 Task: Create a section Escape Velocity and in the section, add a milestone Email Marketing Automation in the project XcelTech.
Action: Mouse moved to (61, 359)
Screenshot: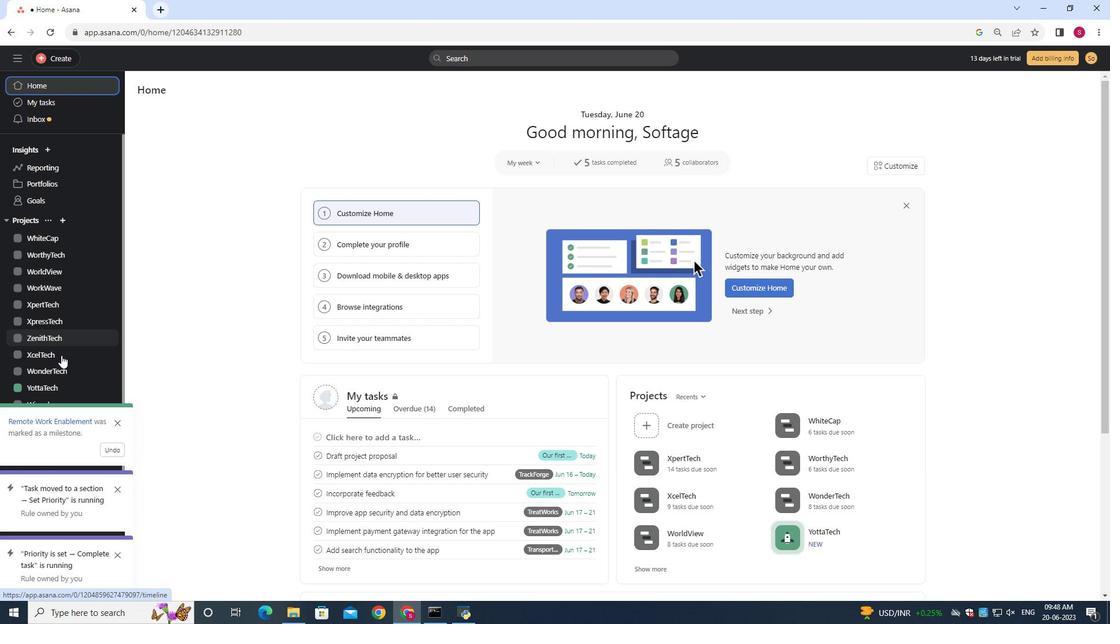 
Action: Mouse pressed left at (61, 359)
Screenshot: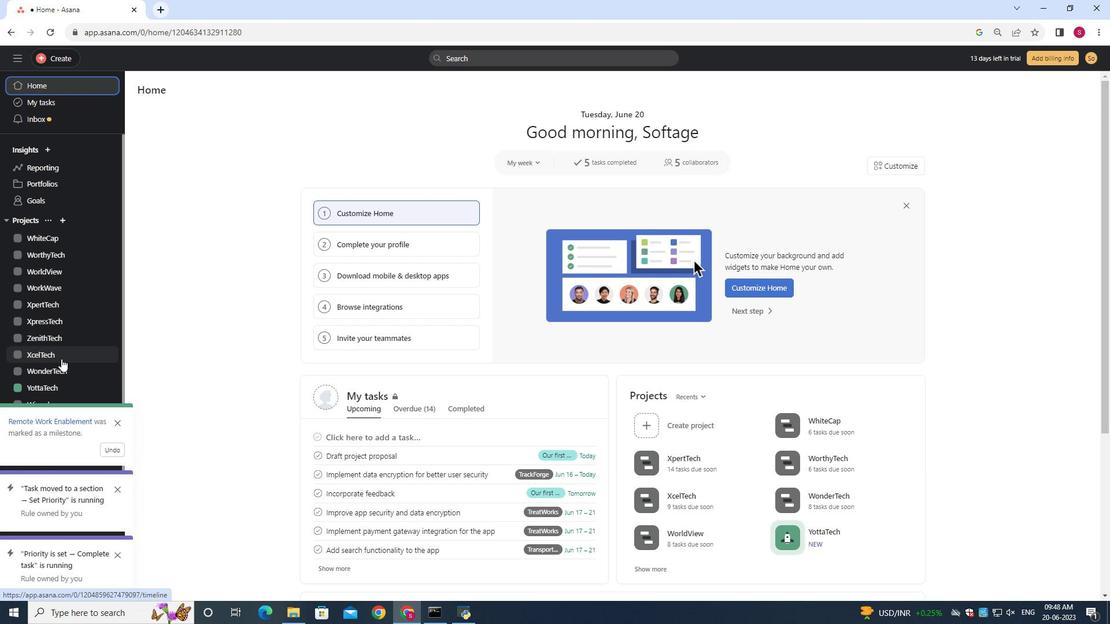 
Action: Mouse moved to (190, 143)
Screenshot: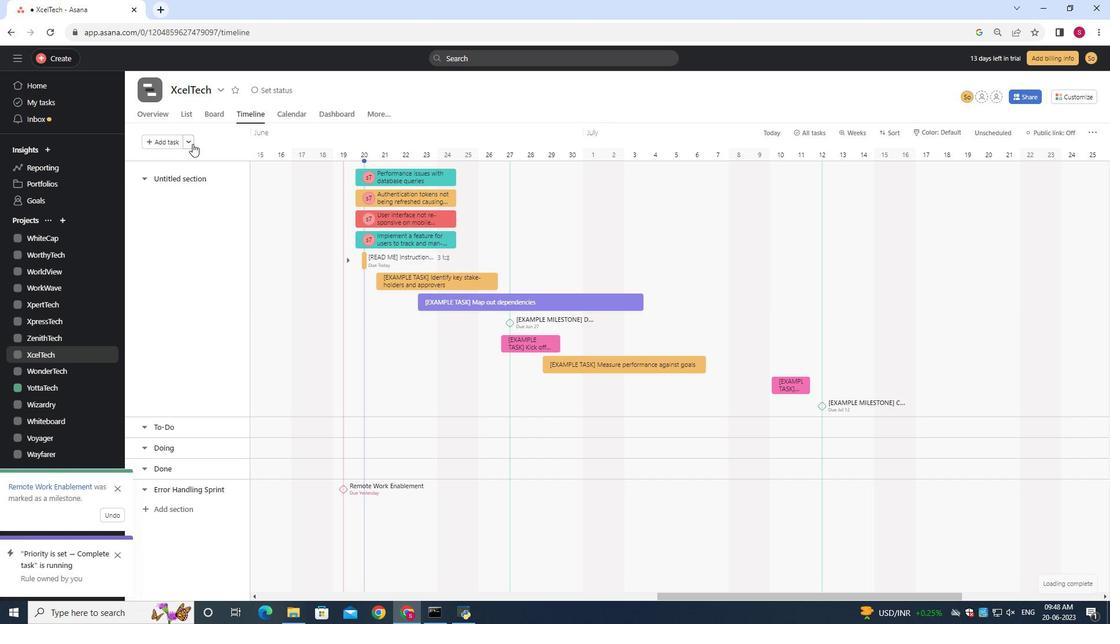 
Action: Mouse pressed left at (190, 143)
Screenshot: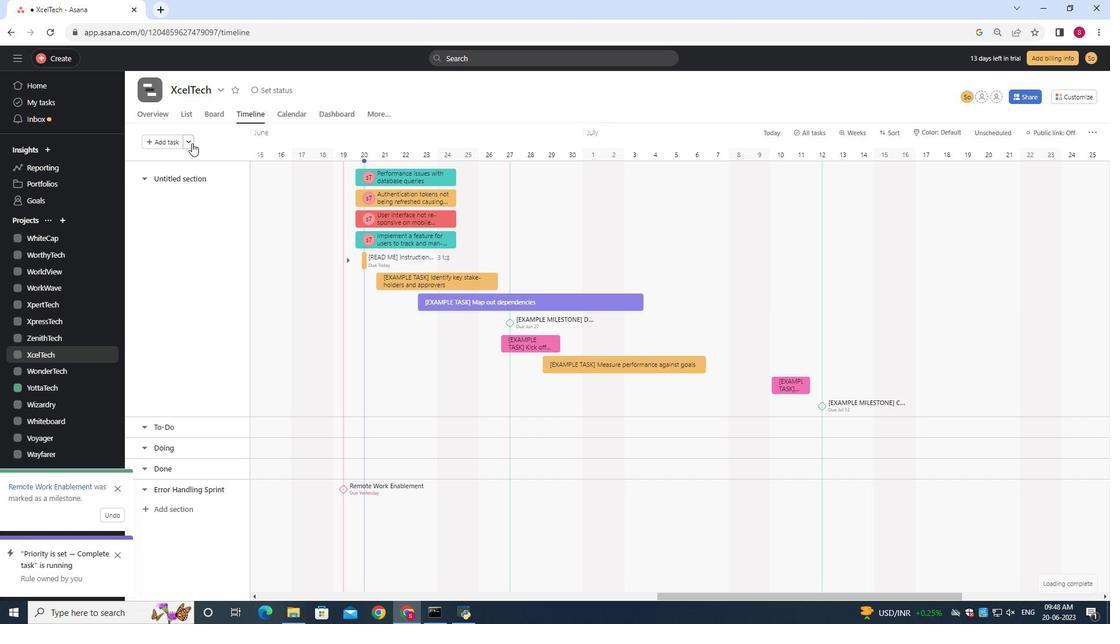 
Action: Mouse moved to (217, 163)
Screenshot: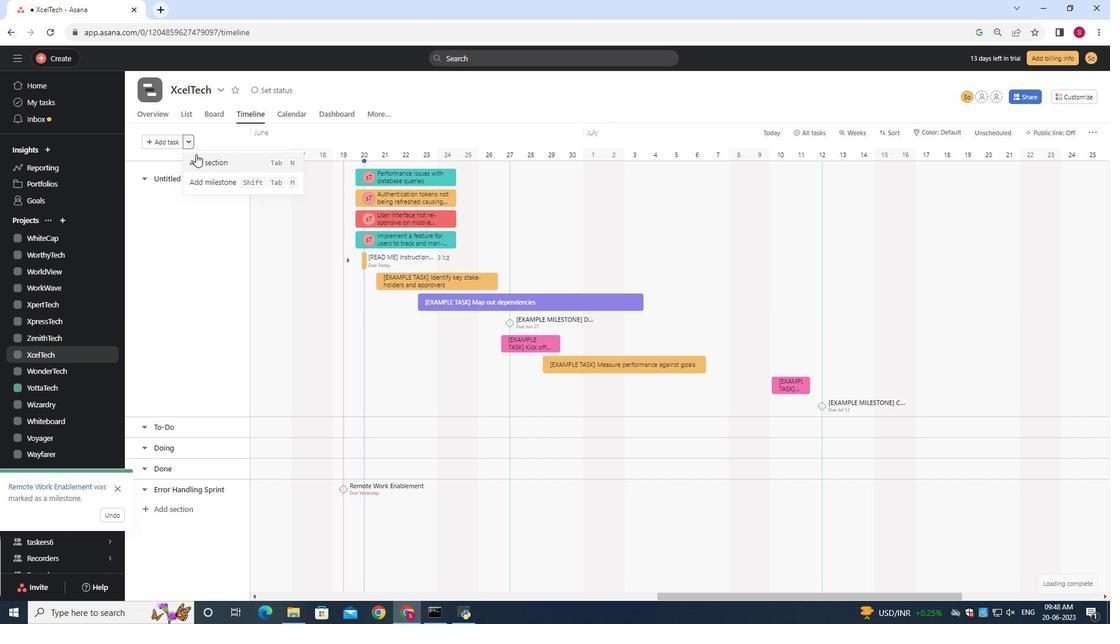 
Action: Mouse pressed left at (217, 163)
Screenshot: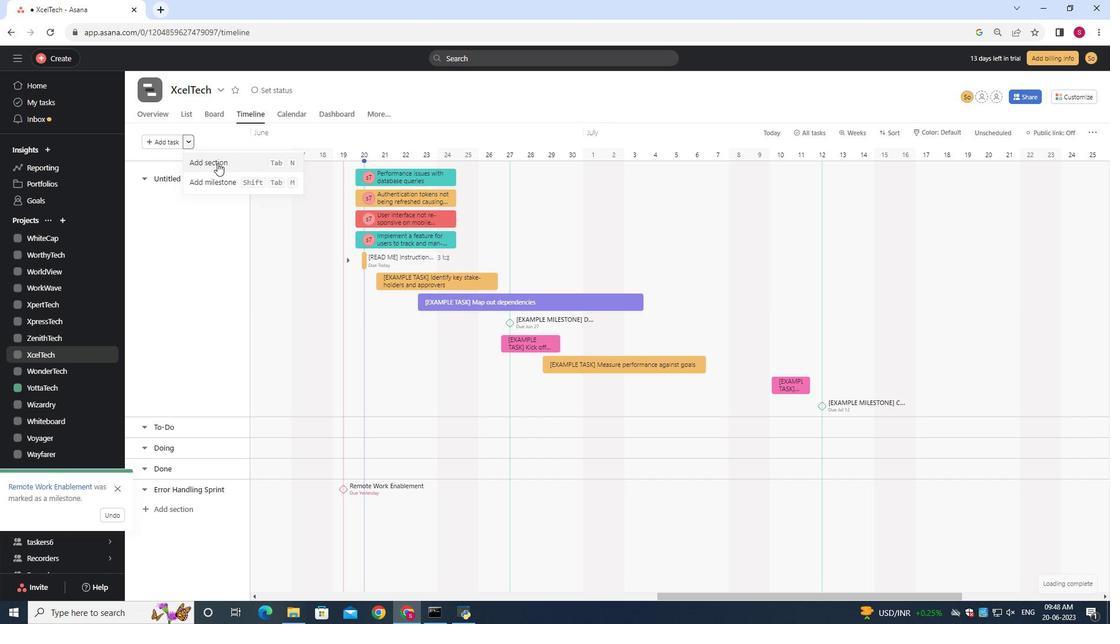 
Action: Mouse moved to (218, 163)
Screenshot: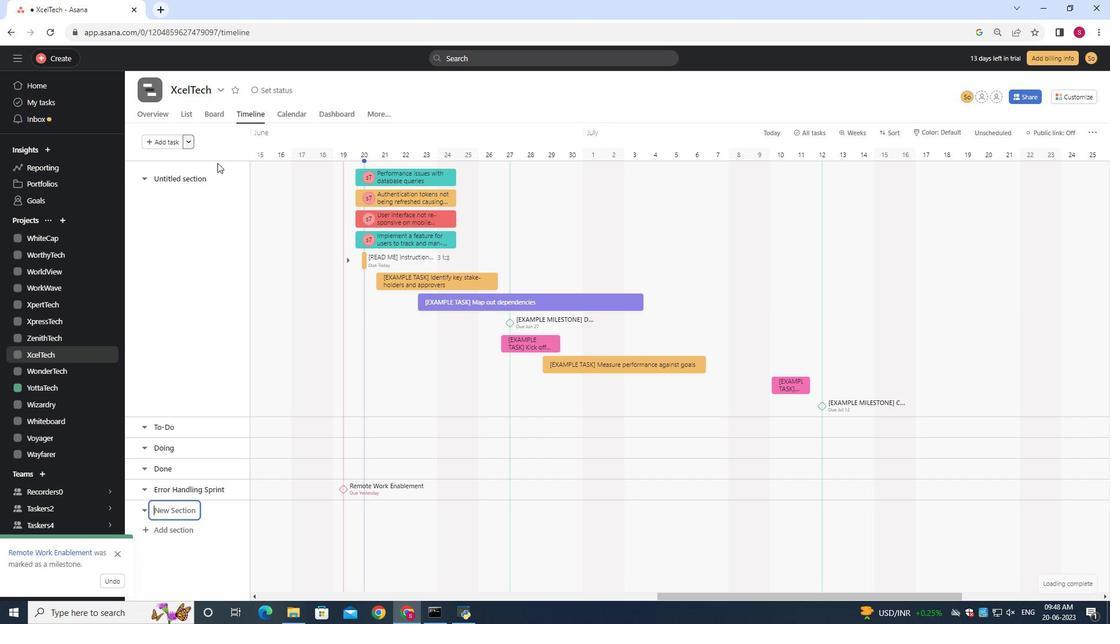 
Action: Key pressed <Key.shift><Key.shift><Key.shift><Key.shift>Escape<Key.space><Key.shift>Velocity
Screenshot: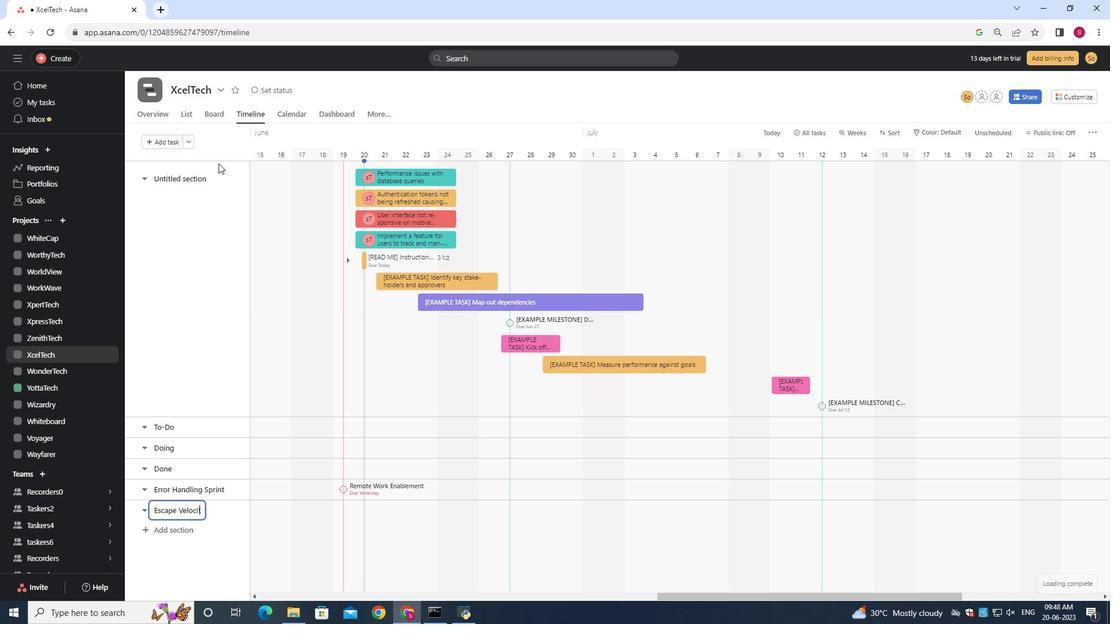 
Action: Mouse moved to (270, 518)
Screenshot: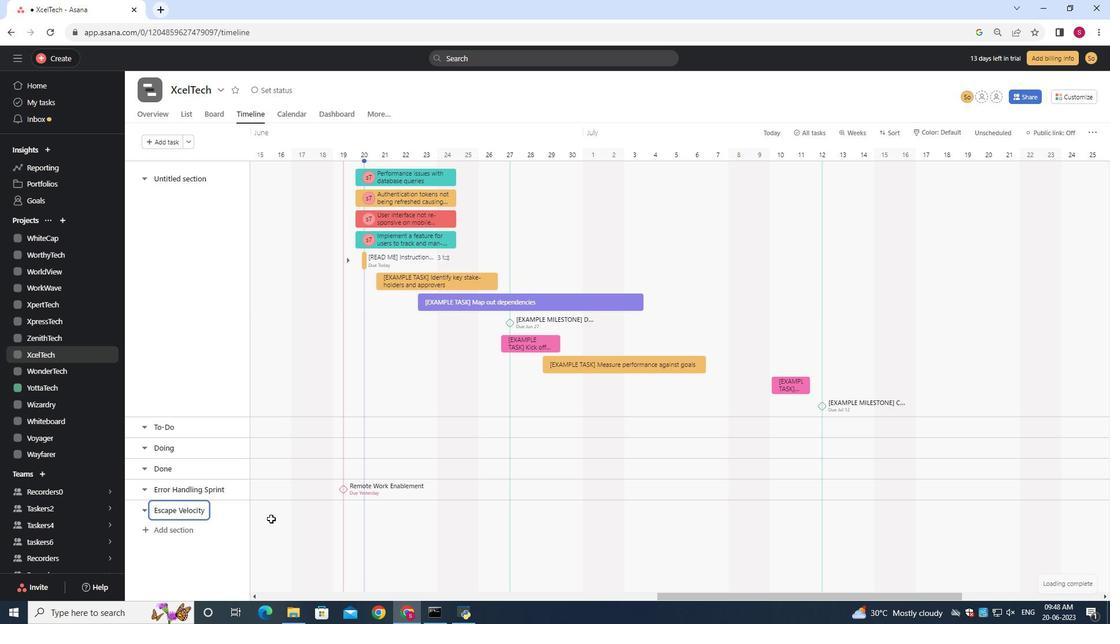 
Action: Mouse pressed left at (270, 518)
Screenshot: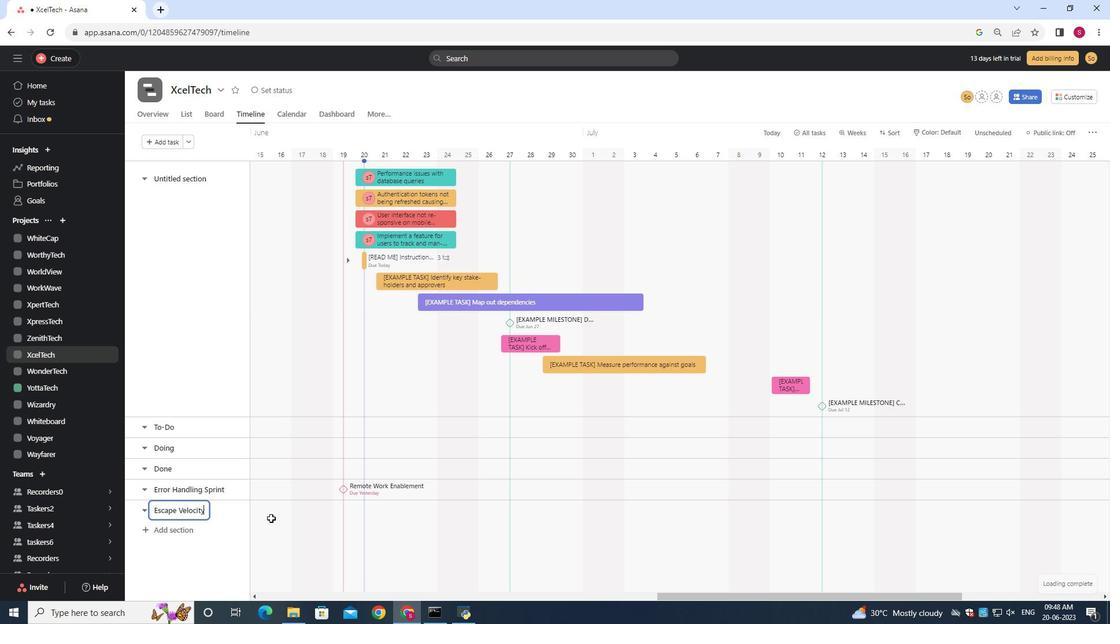 
Action: Mouse moved to (270, 518)
Screenshot: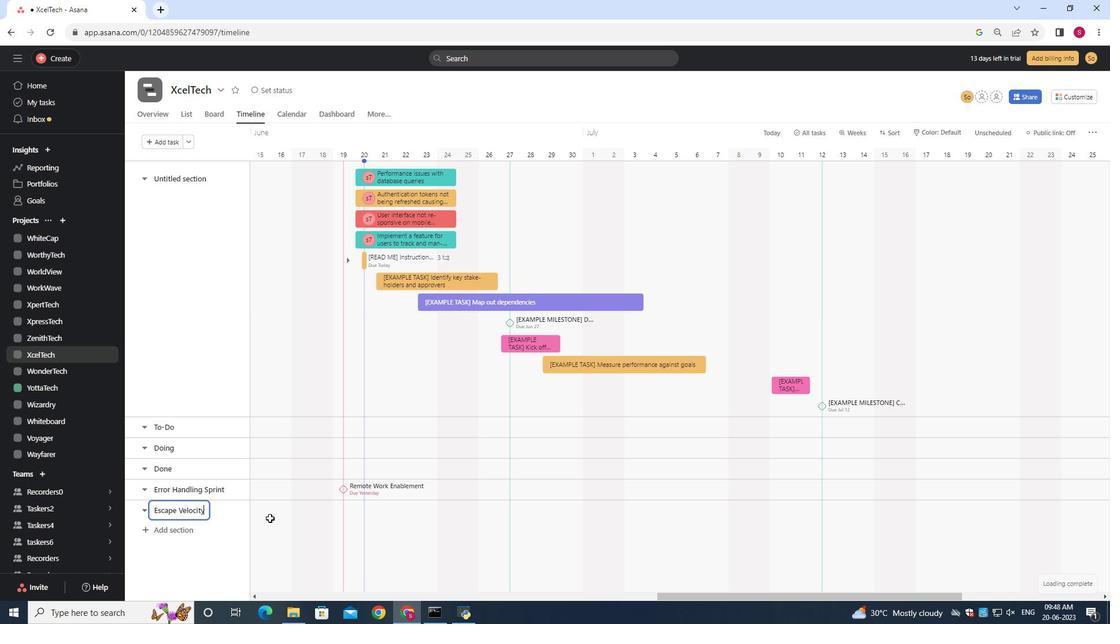 
Action: Key pressed <Key.shift><Key.shift><Key.shift><Key.shift><Key.shift><Key.shift><Key.shift><Key.shift><Key.shift>Email<Key.space><Key.shift>Marketing<Key.space><Key.shift>Automation
Screenshot: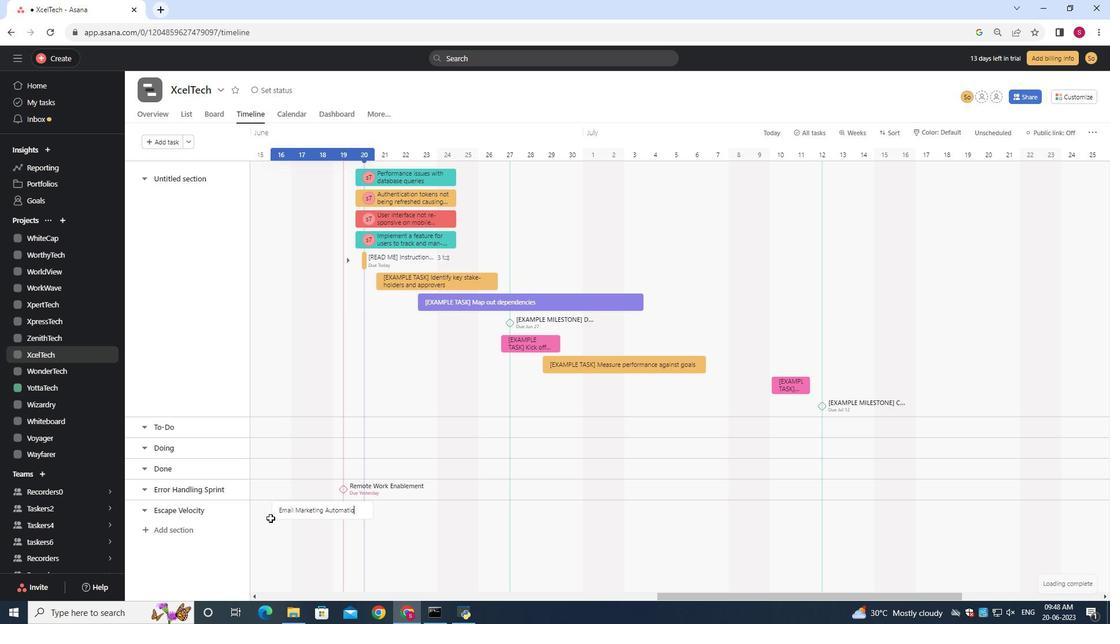 
Action: Mouse moved to (305, 512)
Screenshot: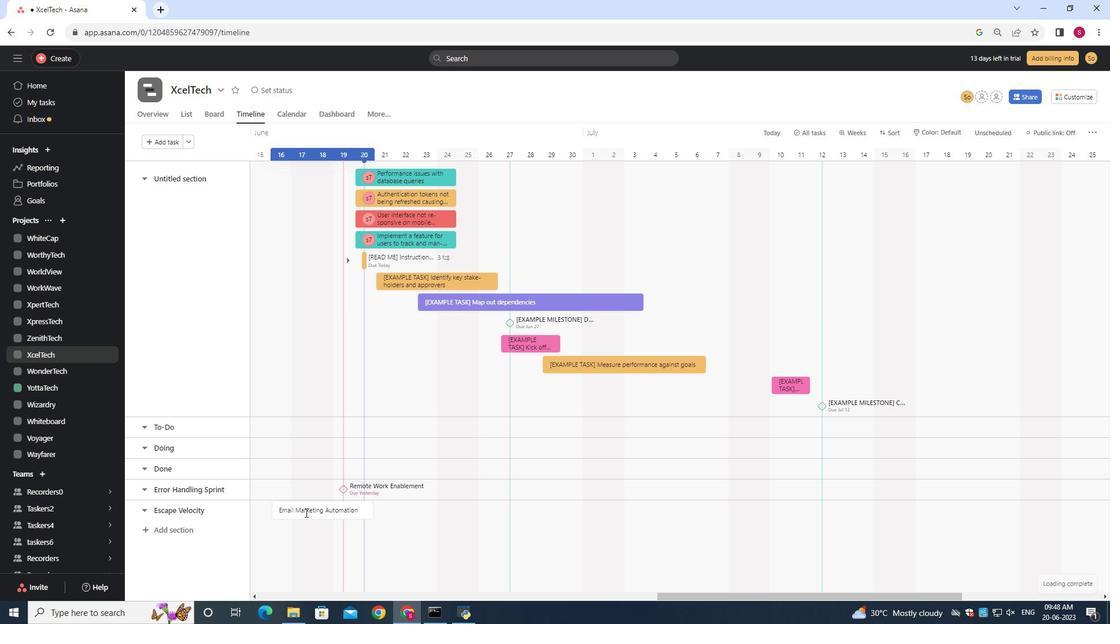 
Action: Mouse pressed right at (305, 512)
Screenshot: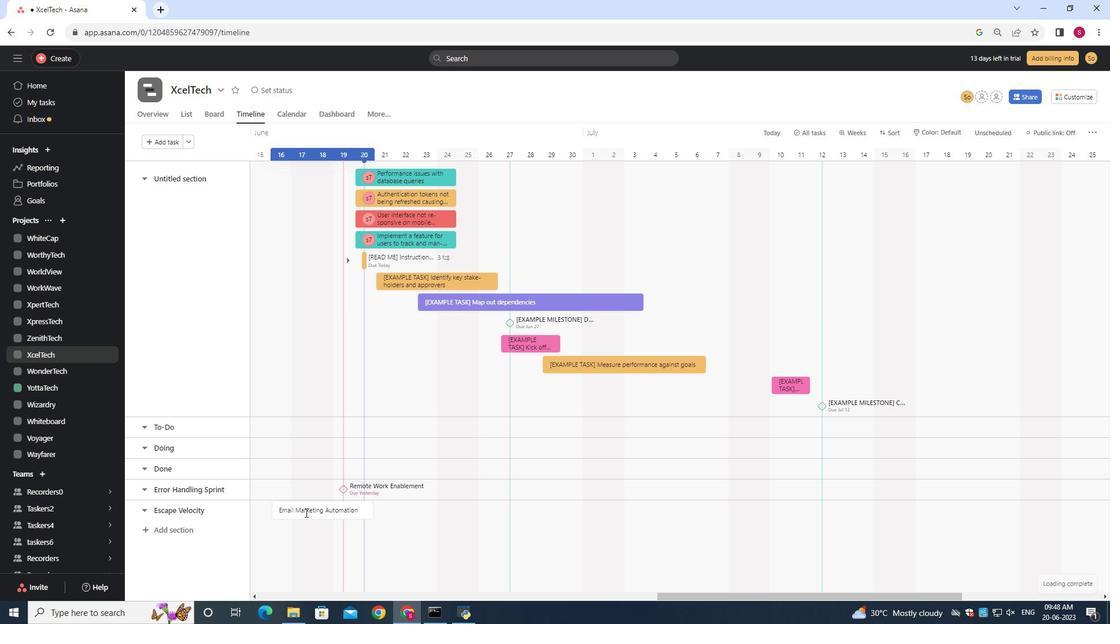 
Action: Mouse moved to (333, 461)
Screenshot: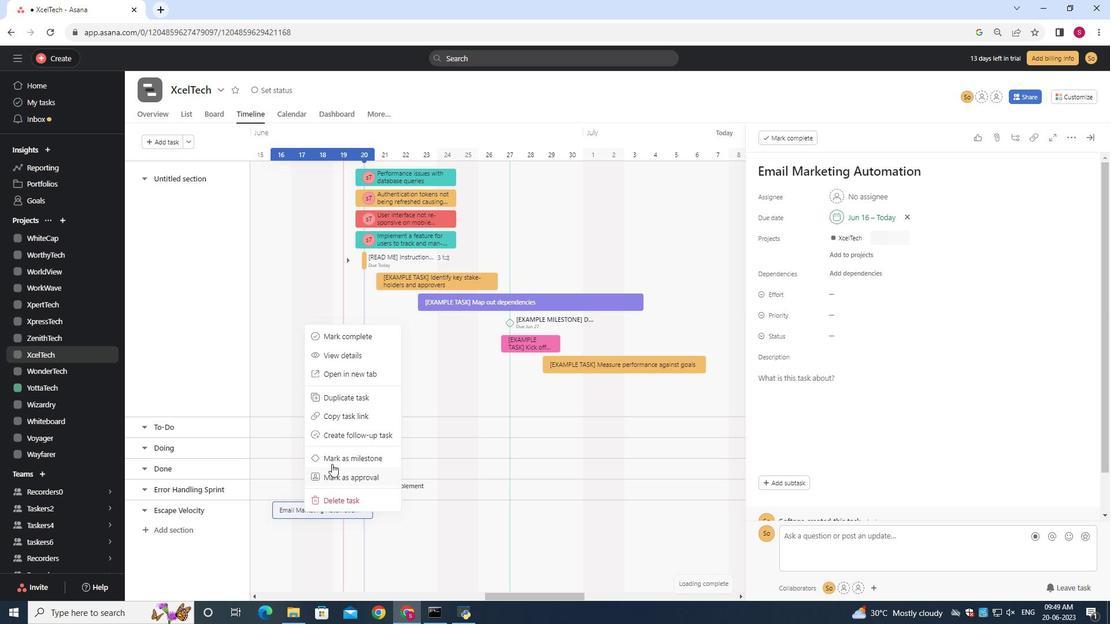 
Action: Mouse pressed left at (333, 461)
Screenshot: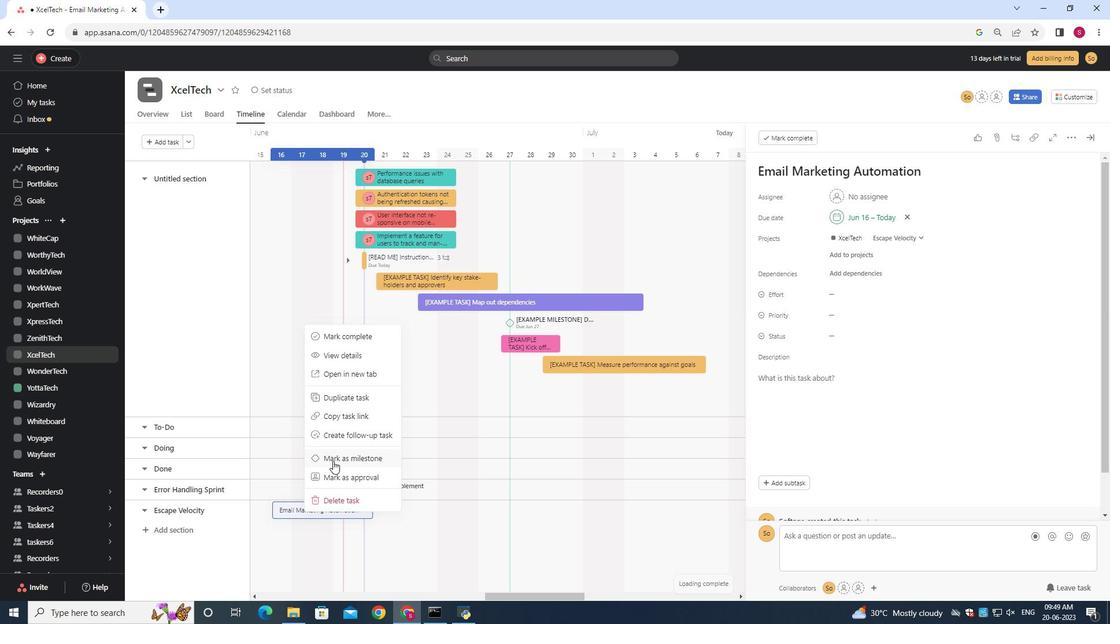 
Action: Mouse moved to (333, 461)
Screenshot: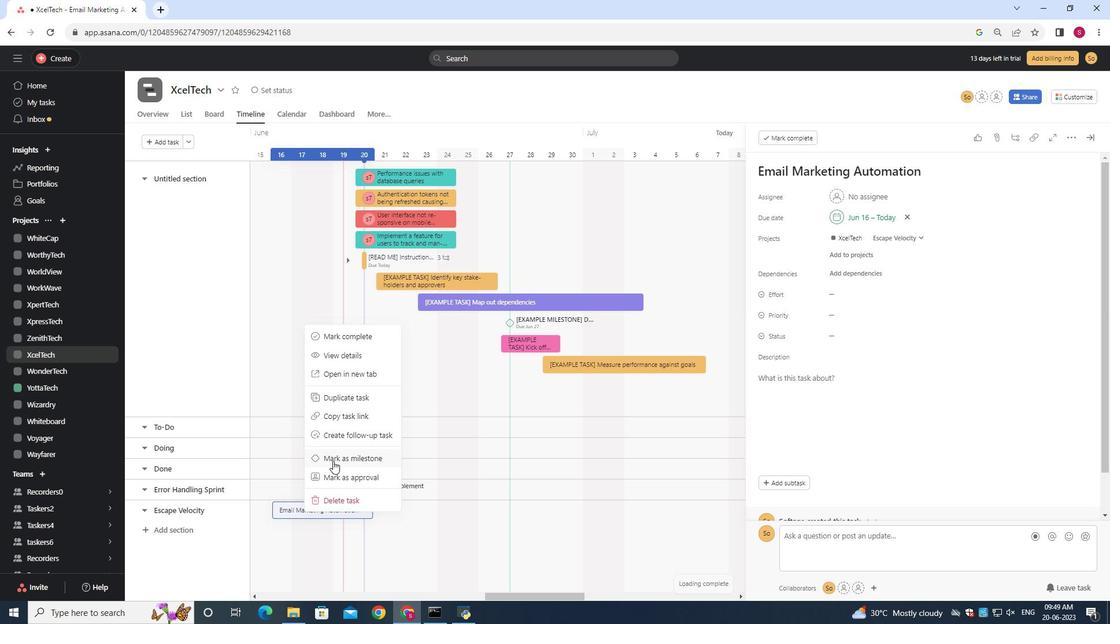 
